 Task: Add German Language in German Type
Action: Mouse moved to (252, 202)
Screenshot: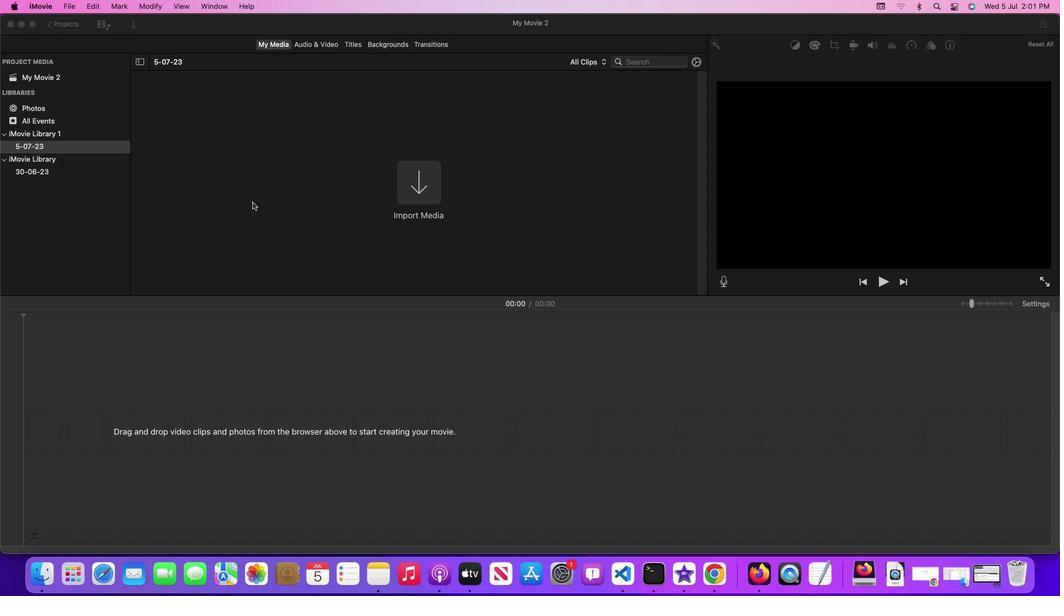
Action: Mouse pressed left at (252, 202)
Screenshot: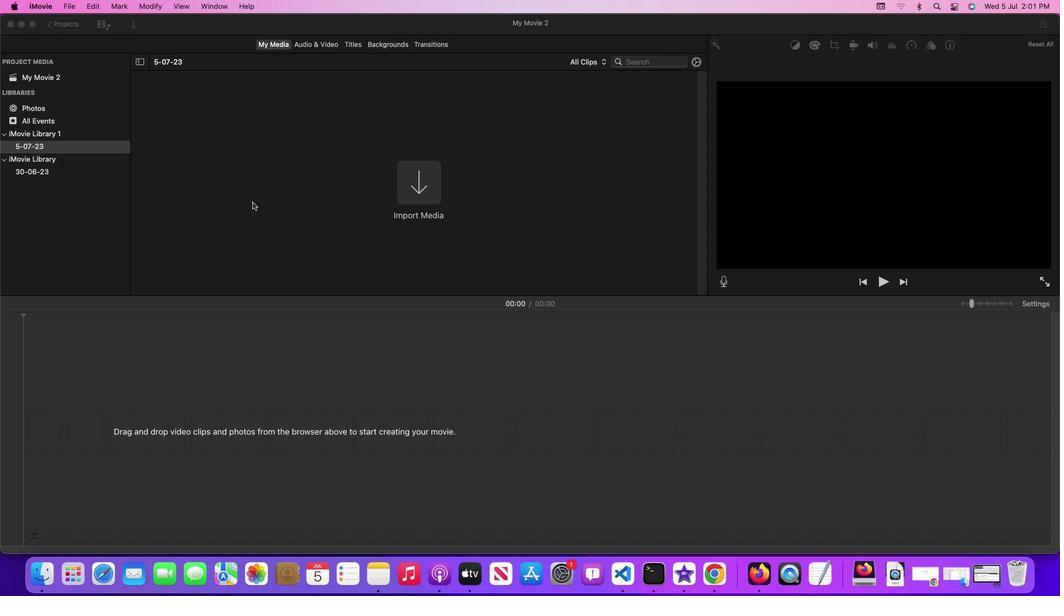 
Action: Mouse moved to (45, 3)
Screenshot: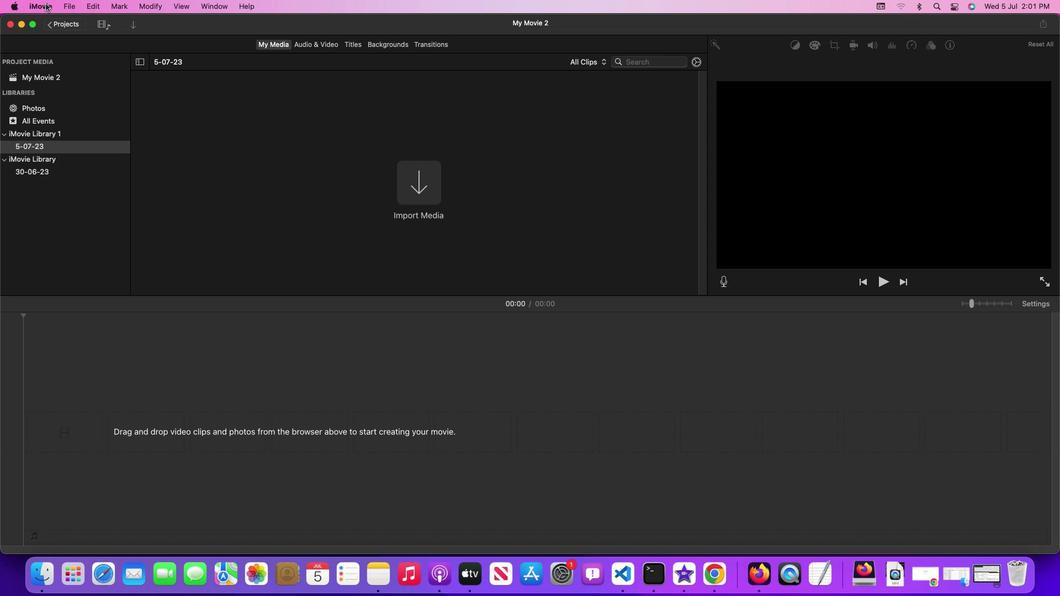 
Action: Mouse pressed left at (45, 3)
Screenshot: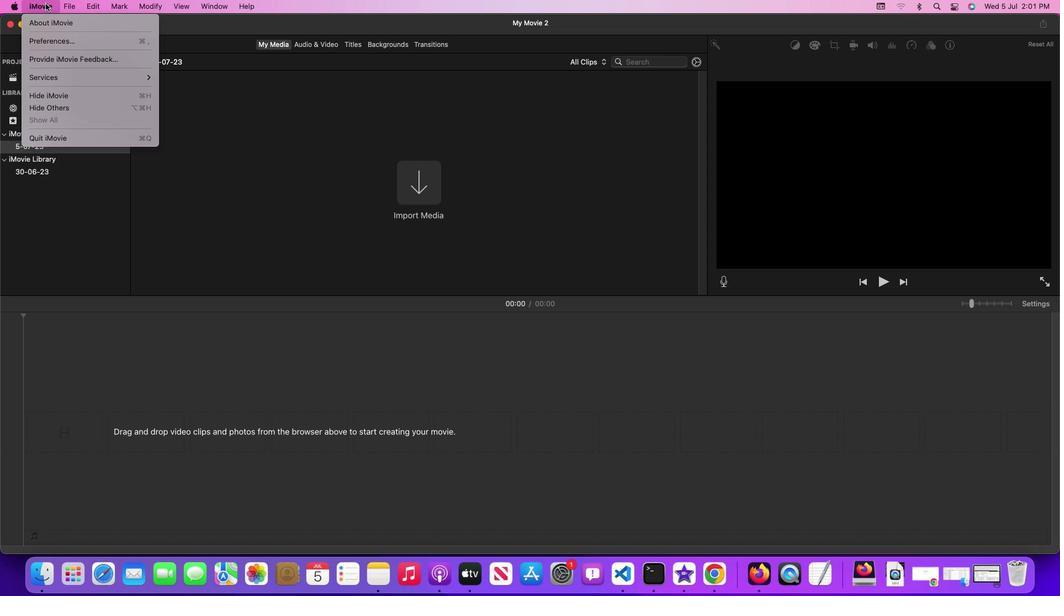 
Action: Mouse moved to (196, 96)
Screenshot: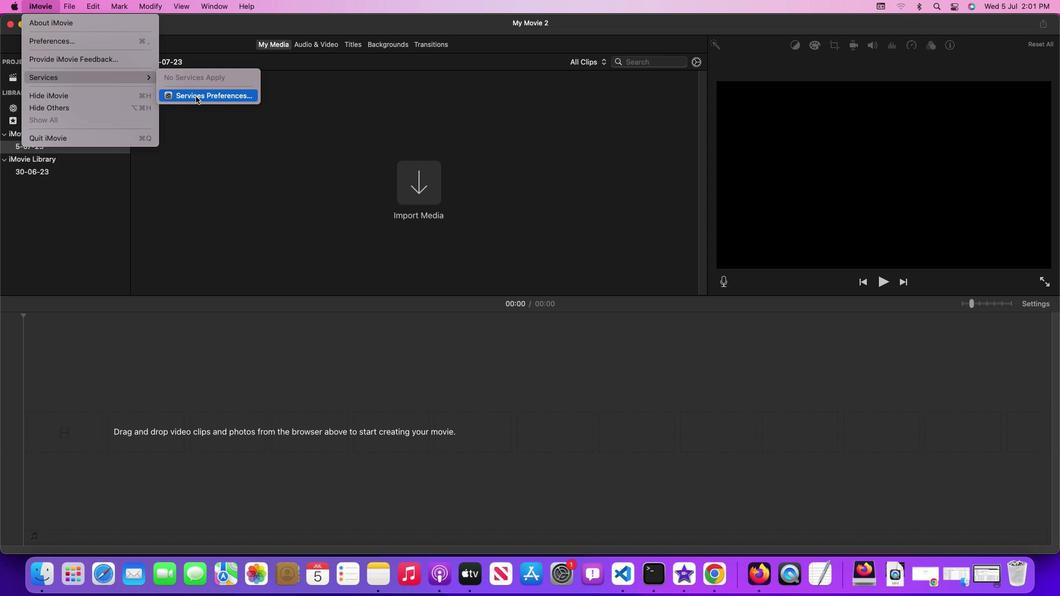 
Action: Mouse pressed left at (196, 96)
Screenshot: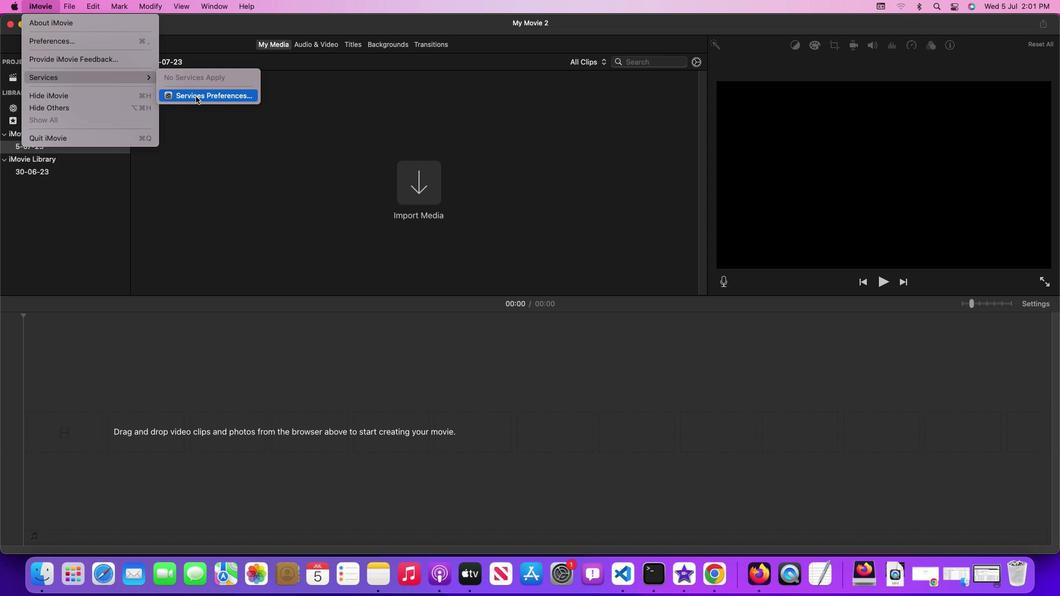 
Action: Mouse moved to (564, 60)
Screenshot: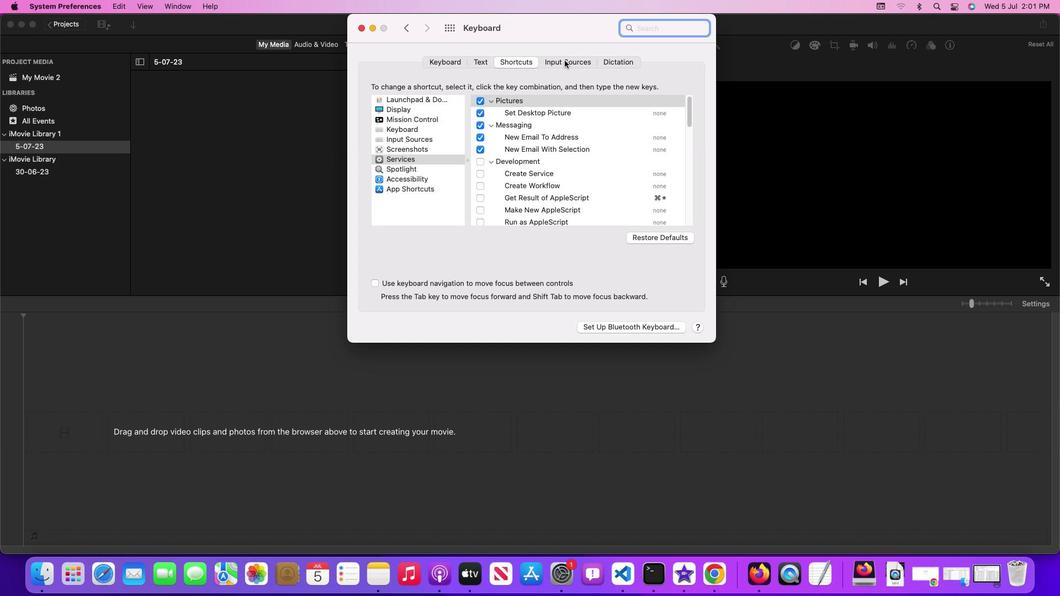 
Action: Mouse pressed left at (564, 60)
Screenshot: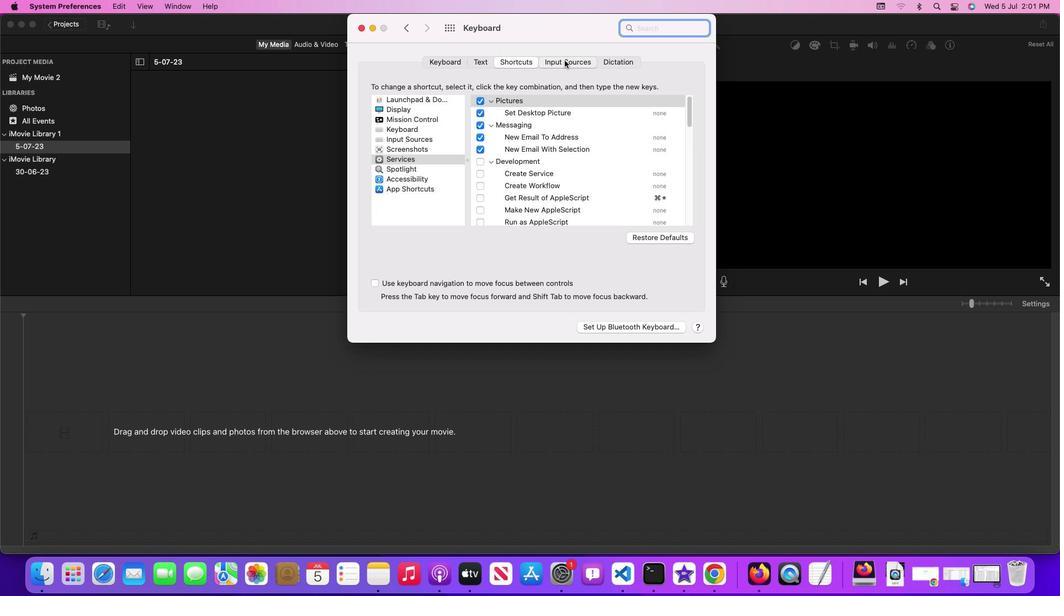 
Action: Mouse moved to (375, 281)
Screenshot: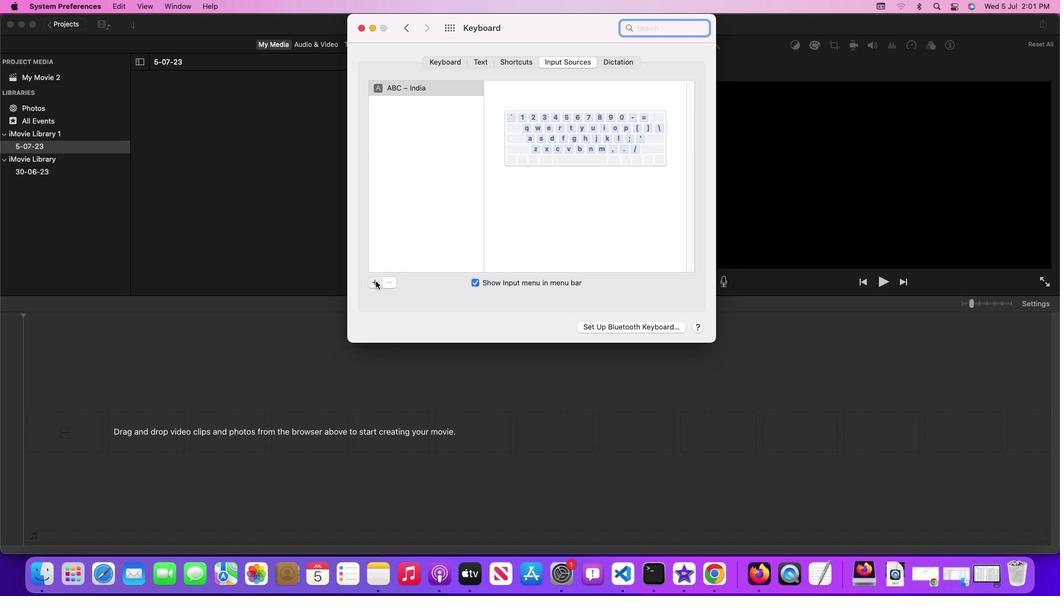
Action: Mouse pressed left at (375, 281)
Screenshot: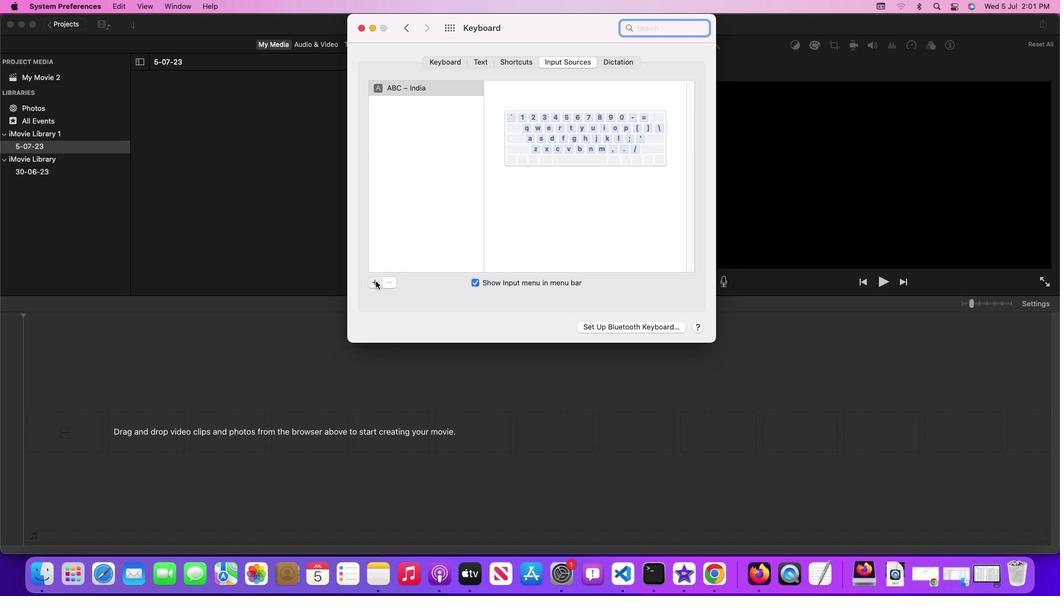 
Action: Mouse moved to (447, 191)
Screenshot: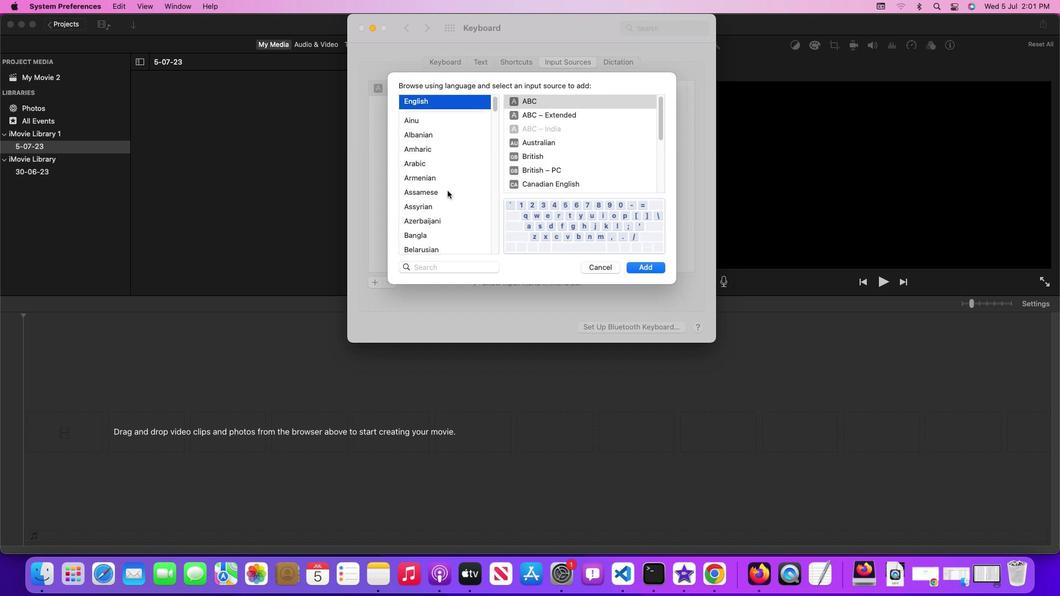 
Action: Mouse scrolled (447, 191) with delta (0, 0)
Screenshot: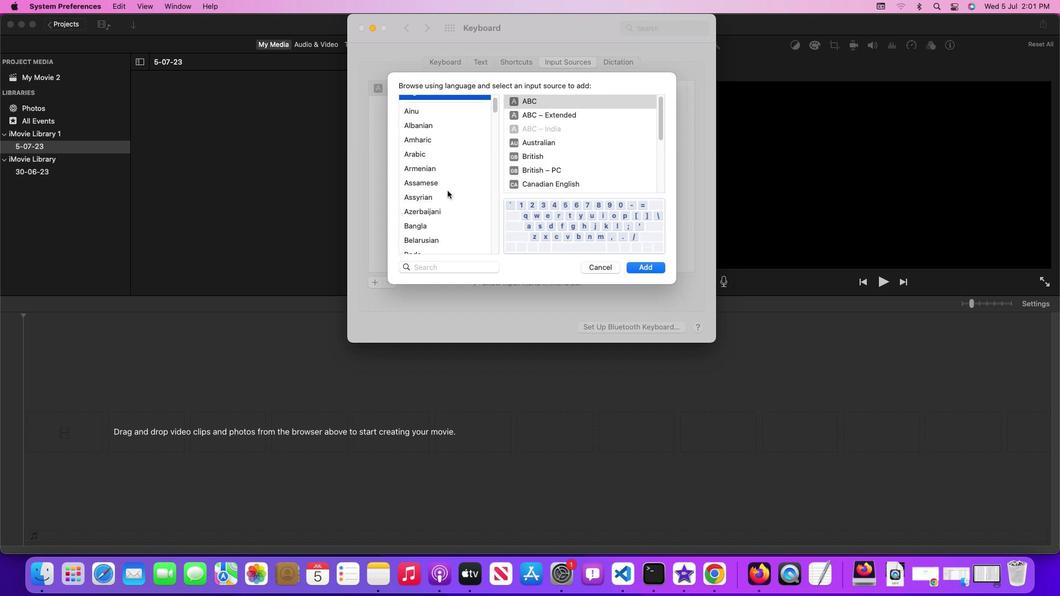 
Action: Mouse scrolled (447, 191) with delta (0, 0)
Screenshot: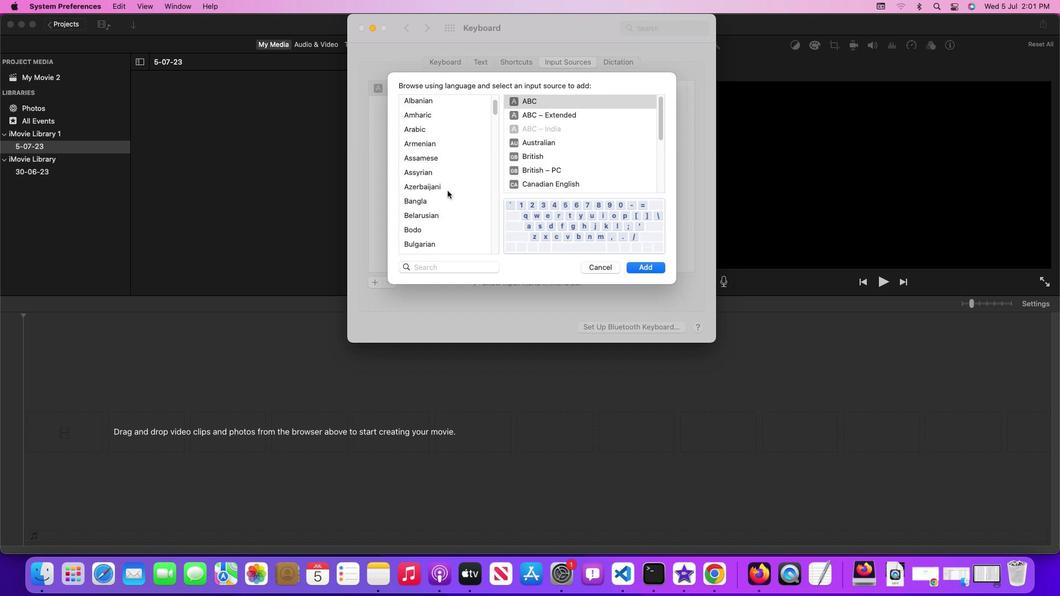 
Action: Mouse scrolled (447, 191) with delta (0, 0)
Screenshot: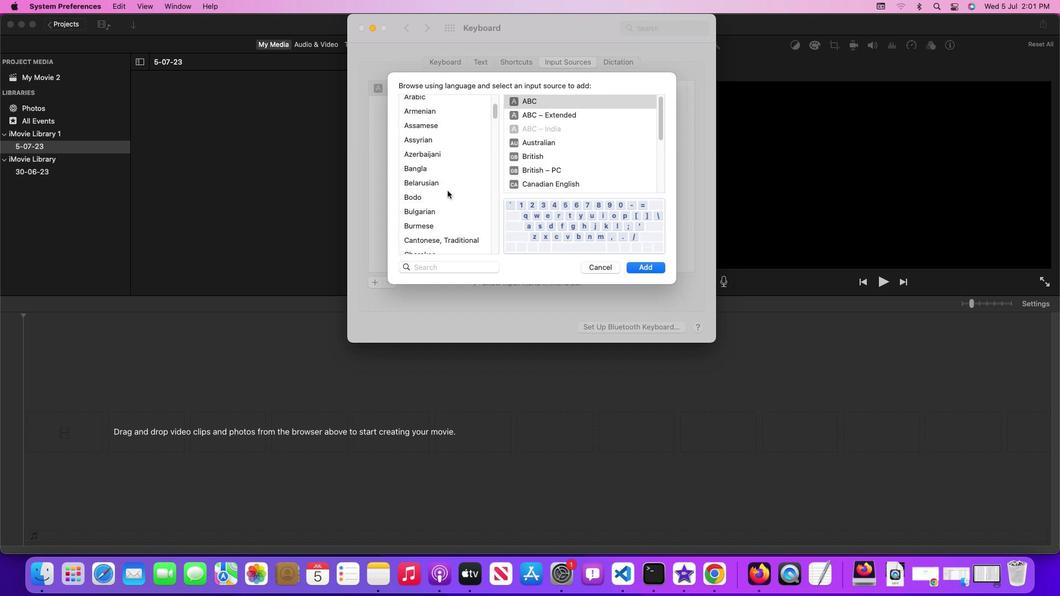 
Action: Mouse scrolled (447, 191) with delta (0, -1)
Screenshot: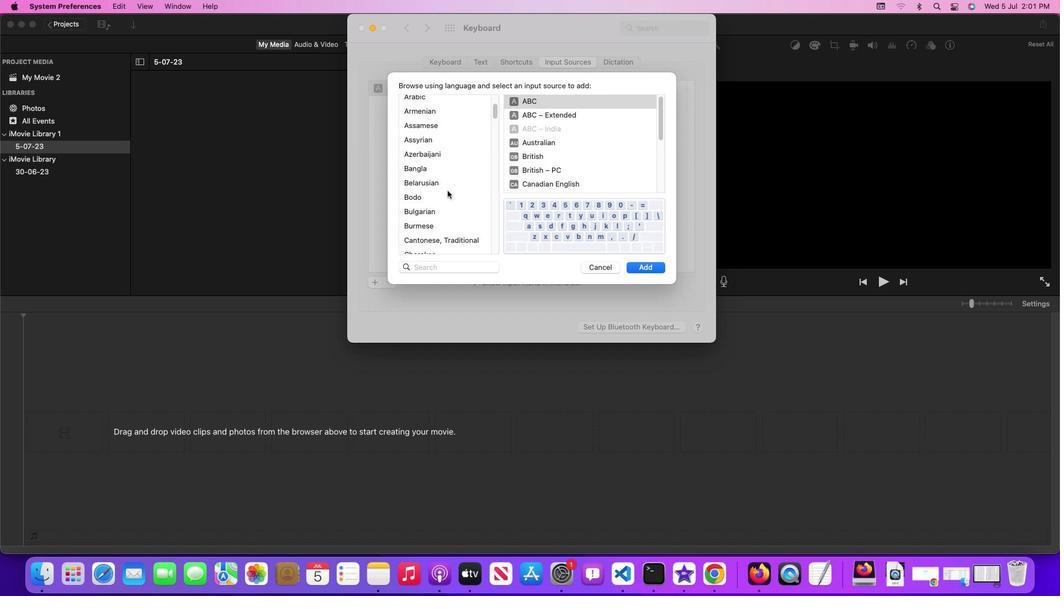 
Action: Mouse scrolled (447, 191) with delta (0, 0)
Screenshot: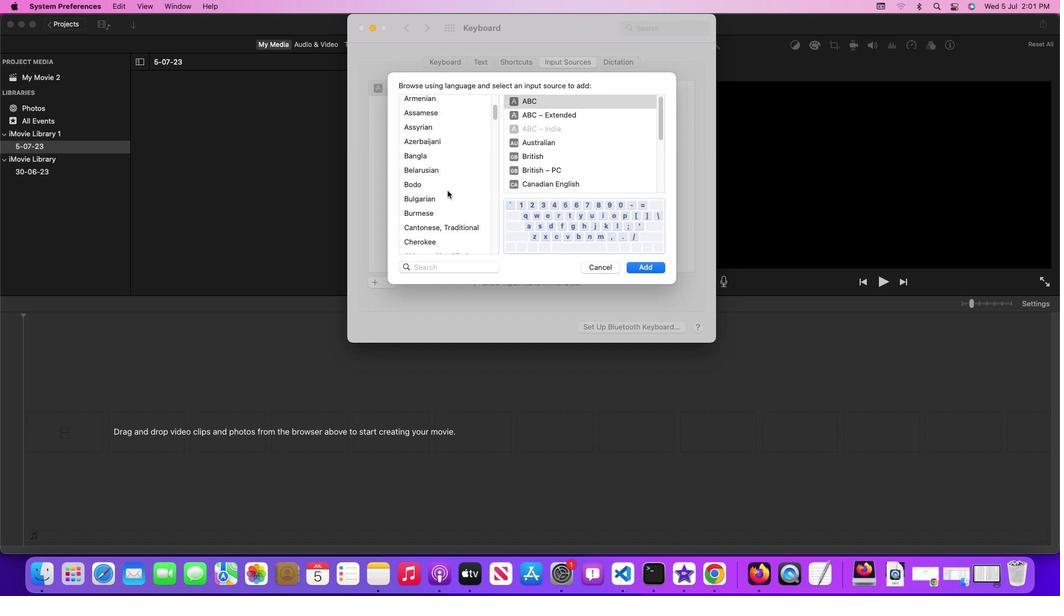 
Action: Mouse scrolled (447, 191) with delta (0, 0)
Screenshot: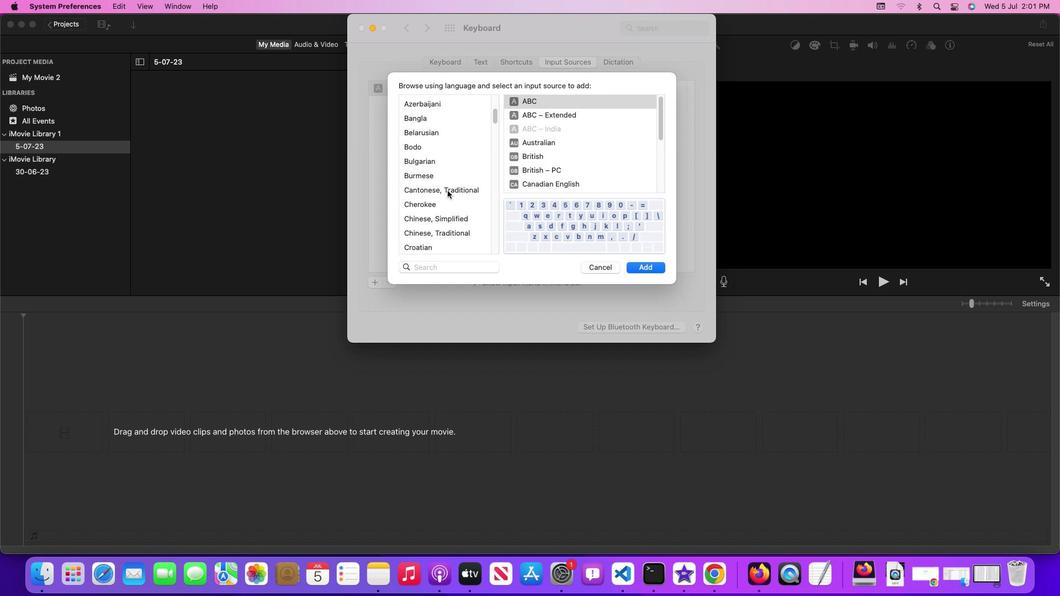 
Action: Mouse scrolled (447, 191) with delta (0, -1)
Screenshot: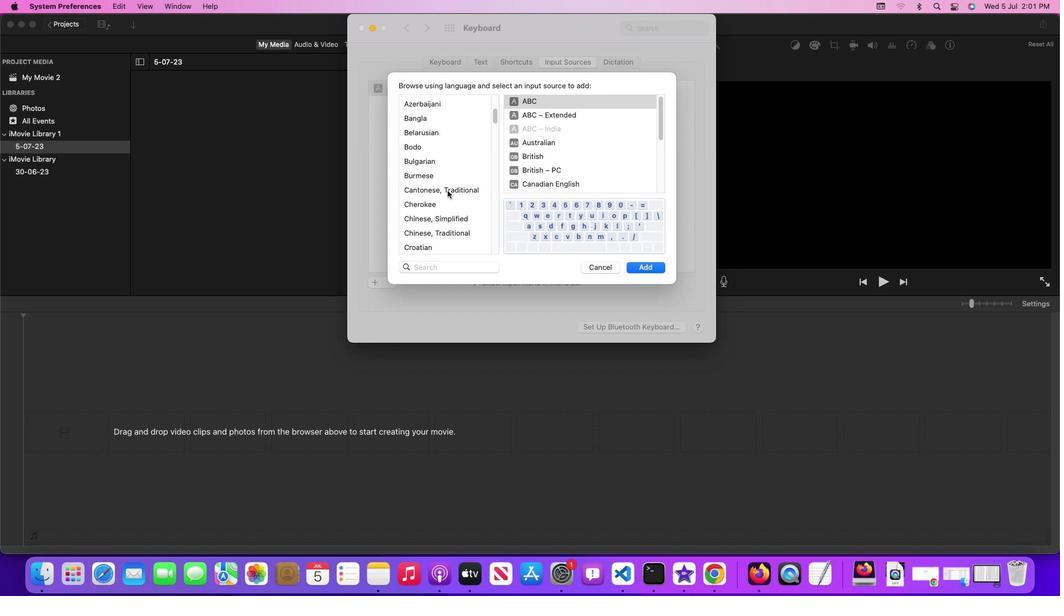 
Action: Mouse scrolled (447, 191) with delta (0, 0)
Screenshot: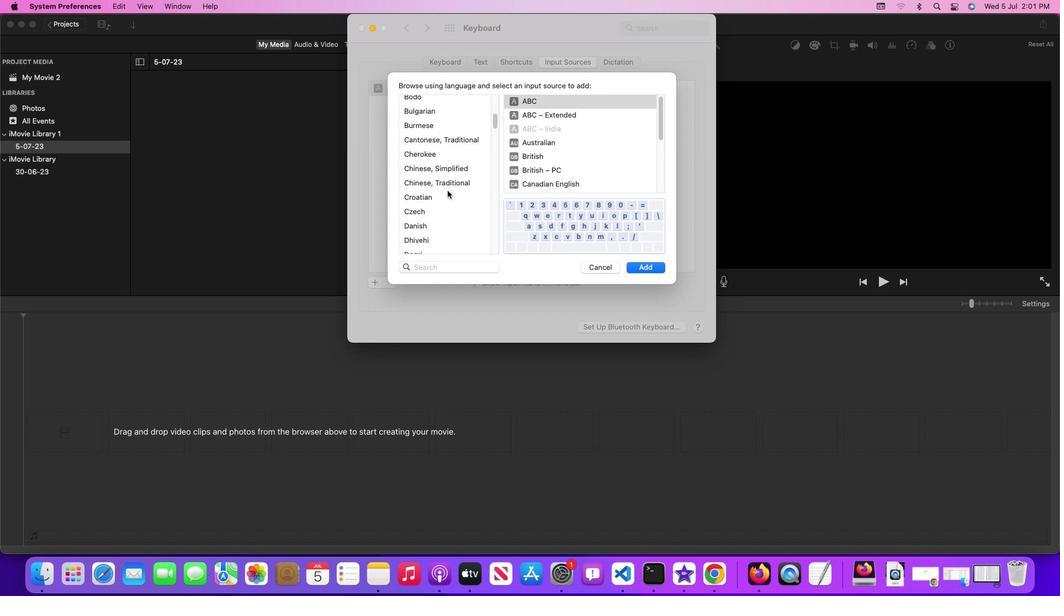 
Action: Mouse scrolled (447, 191) with delta (0, 0)
Screenshot: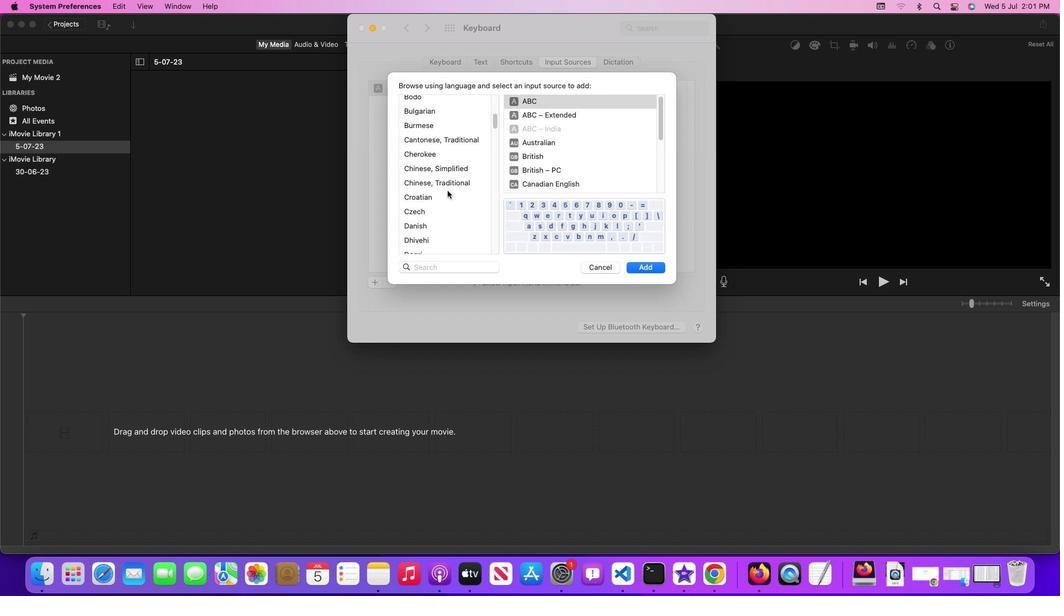 
Action: Mouse scrolled (447, 191) with delta (0, -1)
Screenshot: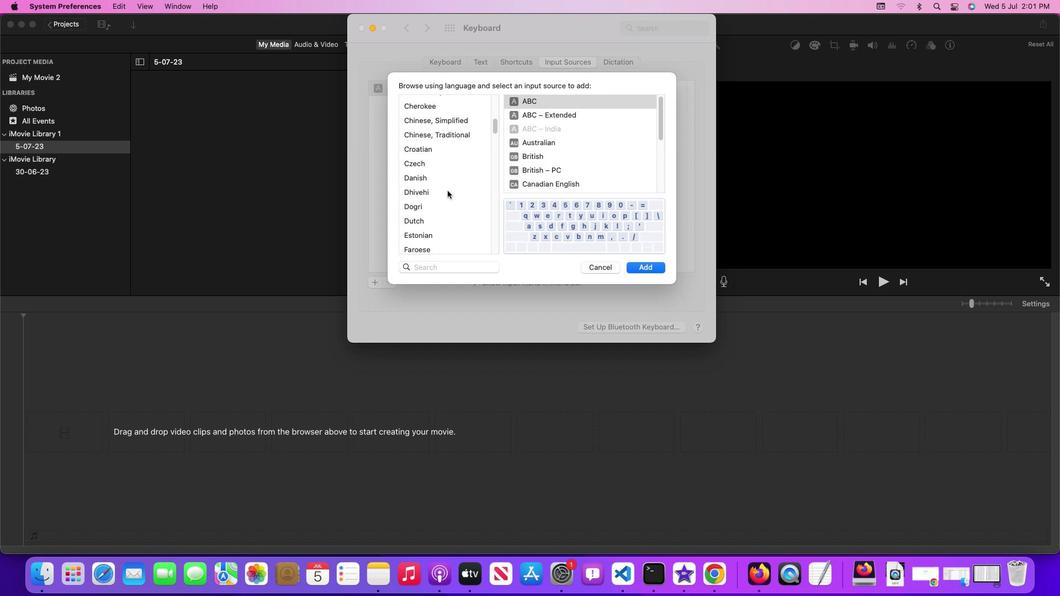 
Action: Mouse scrolled (447, 191) with delta (0, -1)
Screenshot: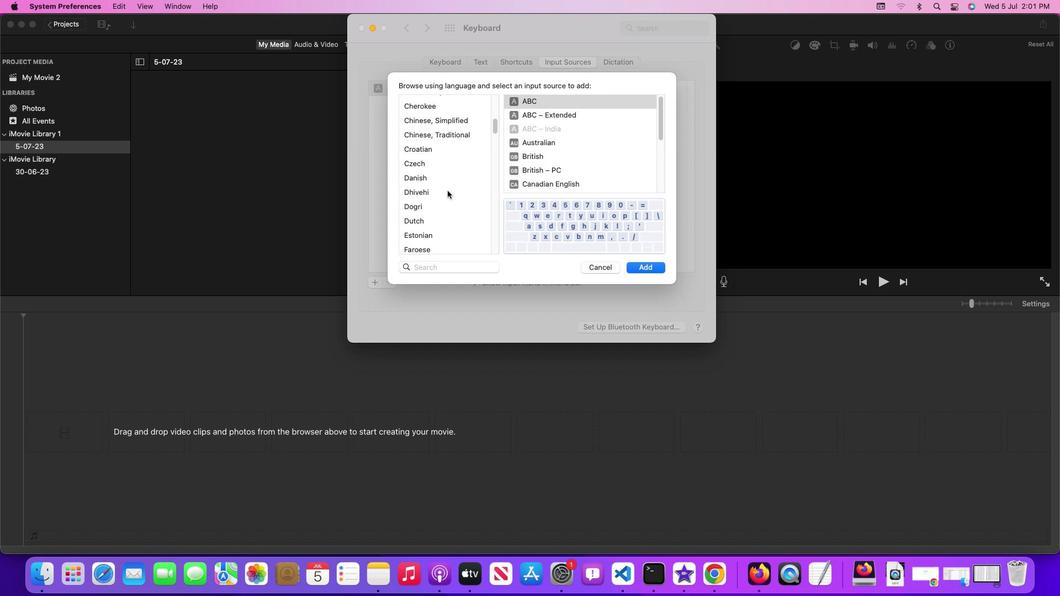 
Action: Mouse scrolled (447, 191) with delta (0, 0)
Screenshot: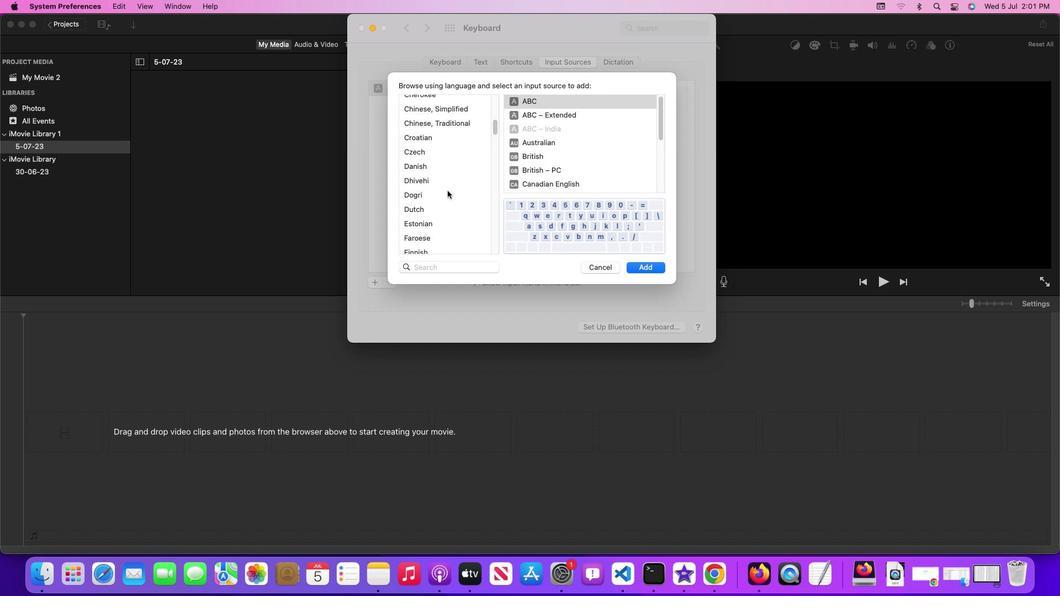 
Action: Mouse scrolled (447, 191) with delta (0, 0)
Screenshot: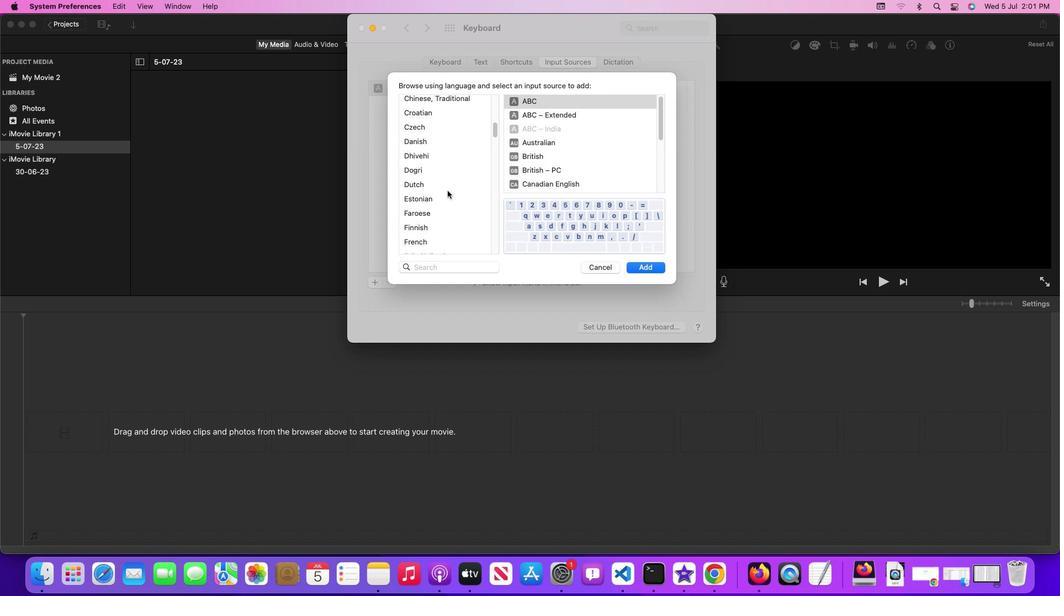 
Action: Mouse scrolled (447, 191) with delta (0, 0)
Screenshot: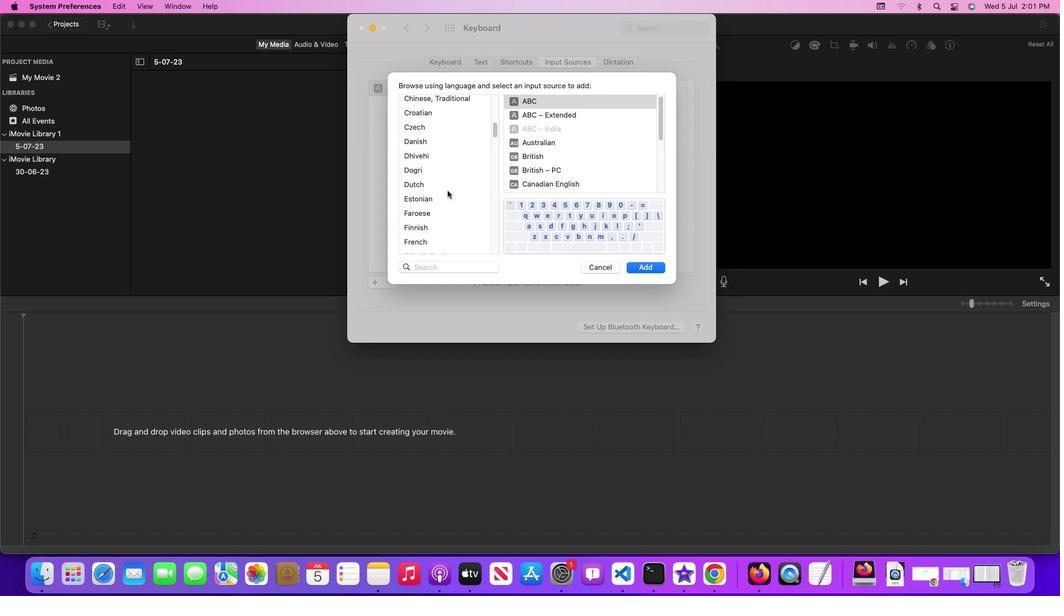 
Action: Mouse scrolled (447, 191) with delta (0, 0)
Screenshot: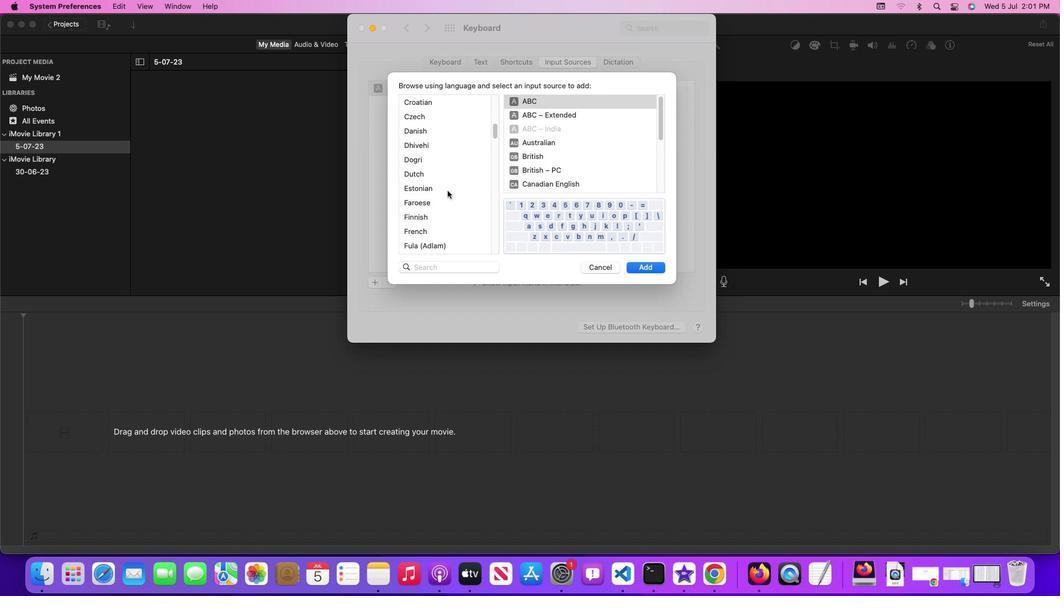
Action: Mouse scrolled (447, 191) with delta (0, 0)
Screenshot: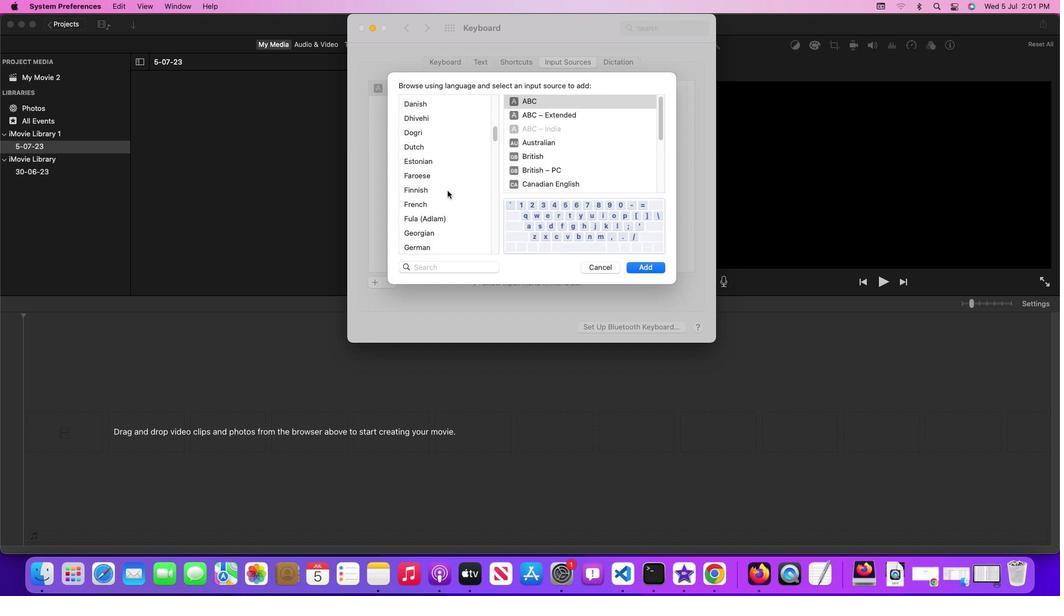 
Action: Mouse scrolled (447, 191) with delta (0, 0)
Screenshot: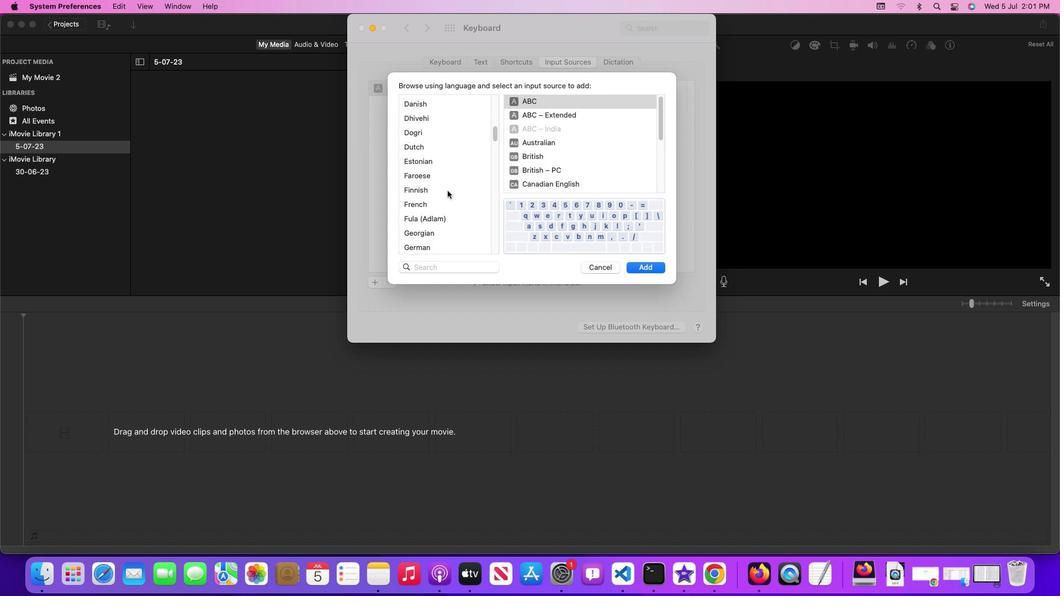 
Action: Mouse scrolled (447, 191) with delta (0, 0)
Screenshot: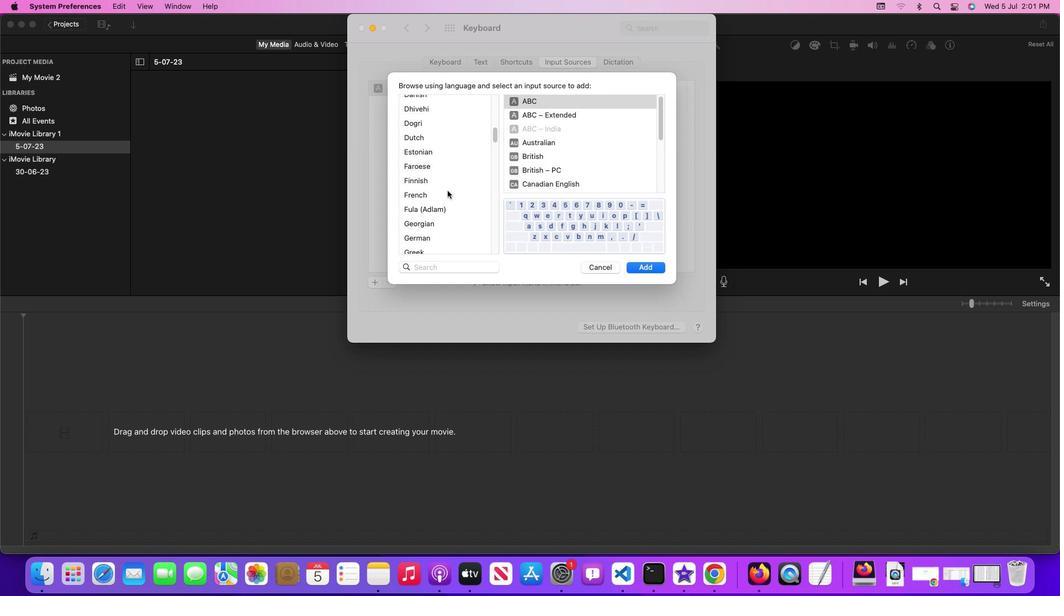 
Action: Mouse scrolled (447, 191) with delta (0, 0)
Screenshot: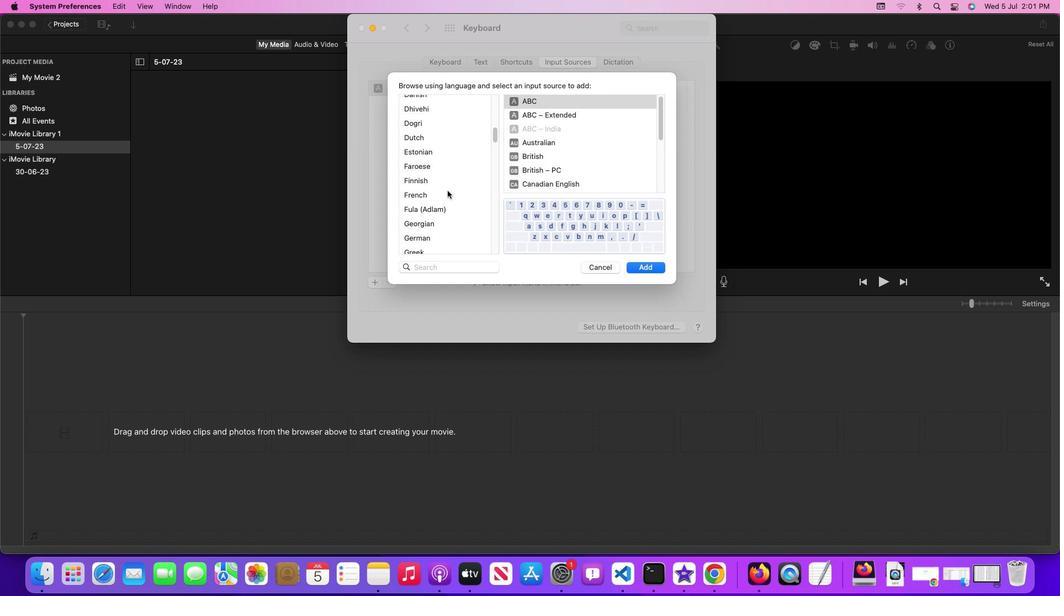 
Action: Mouse scrolled (447, 191) with delta (0, 0)
Screenshot: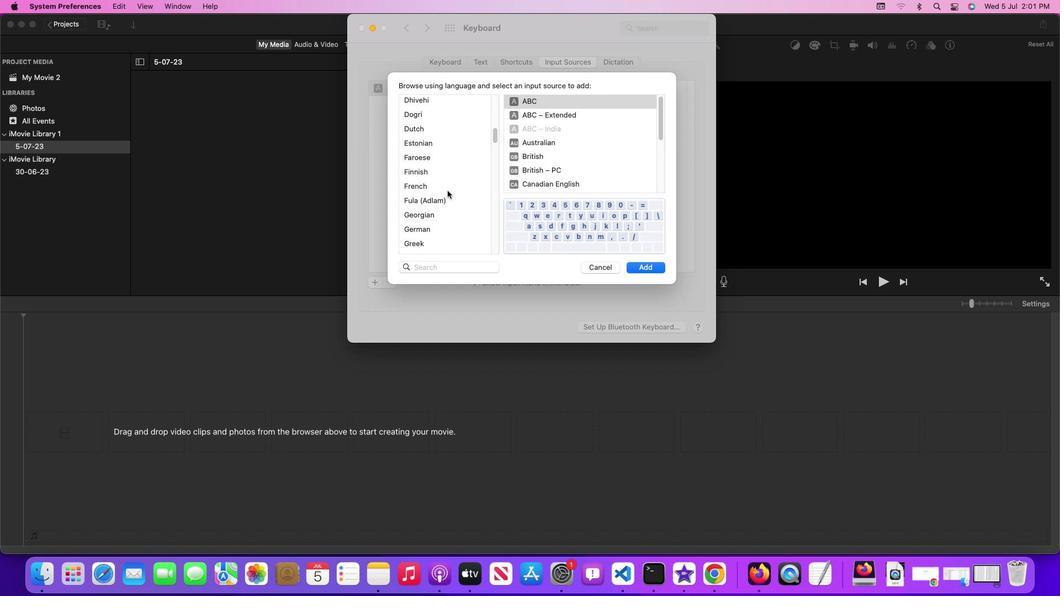
Action: Mouse scrolled (447, 191) with delta (0, 0)
Screenshot: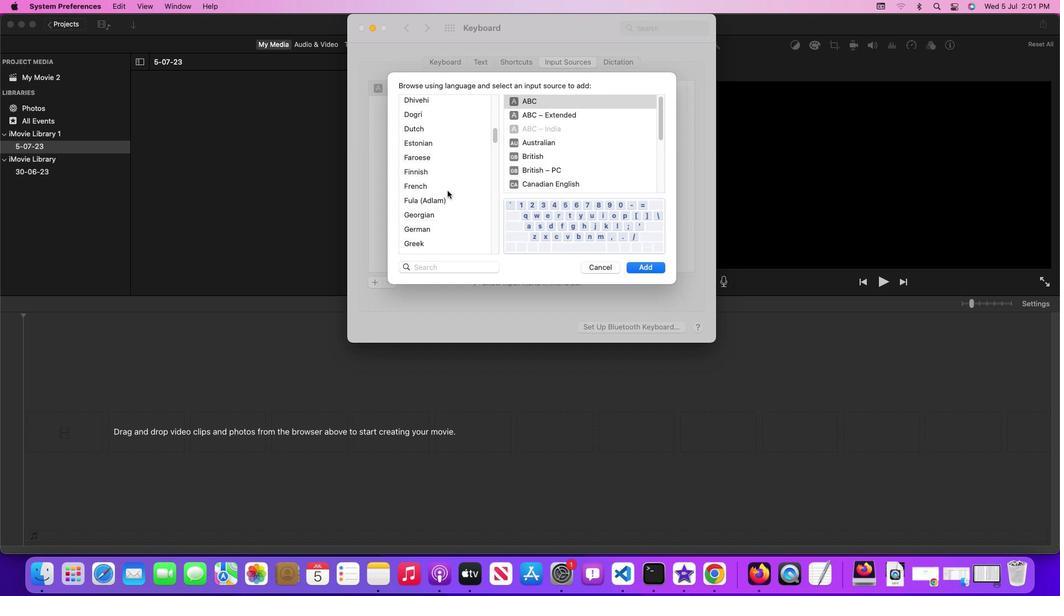 
Action: Mouse moved to (439, 230)
Screenshot: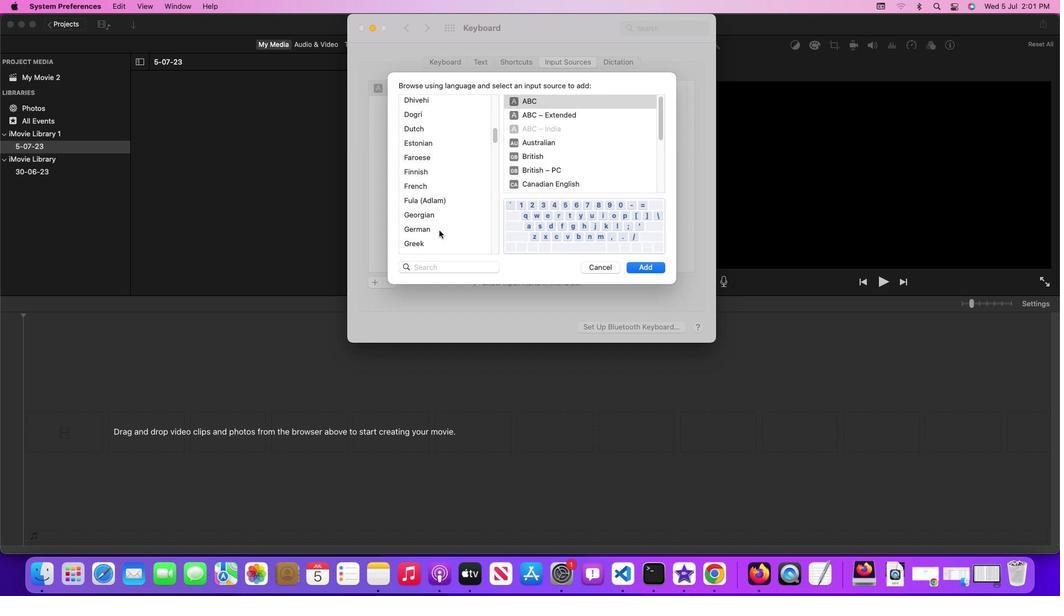 
Action: Mouse pressed left at (439, 230)
Screenshot: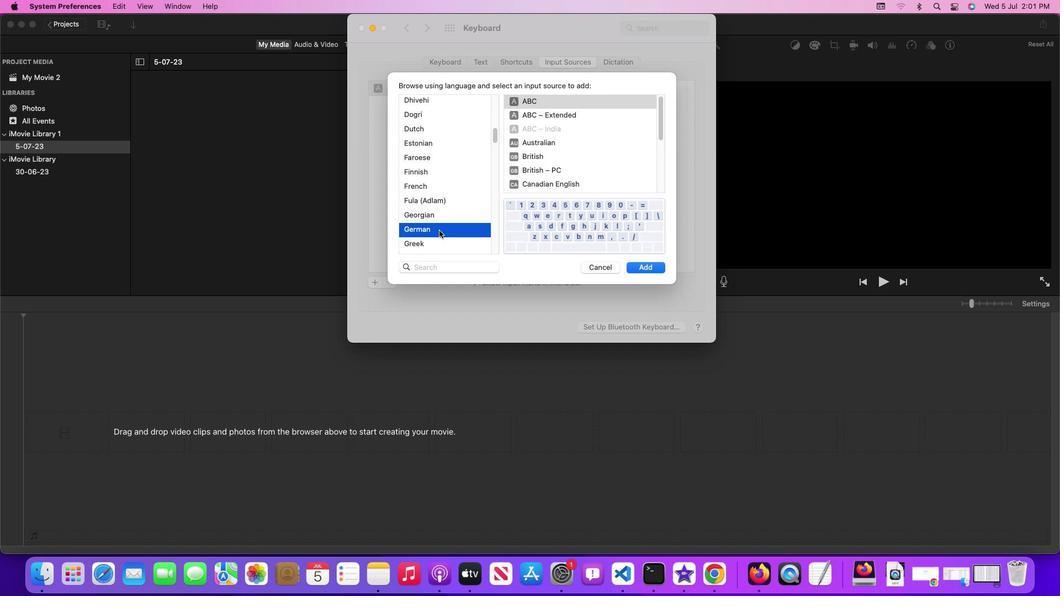 
Action: Mouse moved to (541, 127)
Screenshot: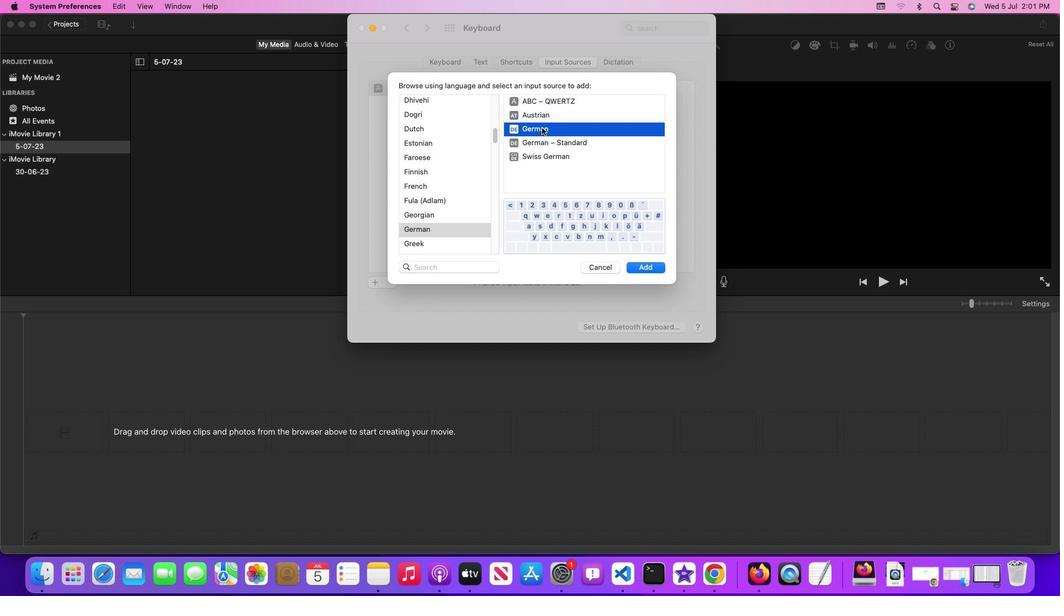 
Action: Mouse pressed left at (541, 127)
Screenshot: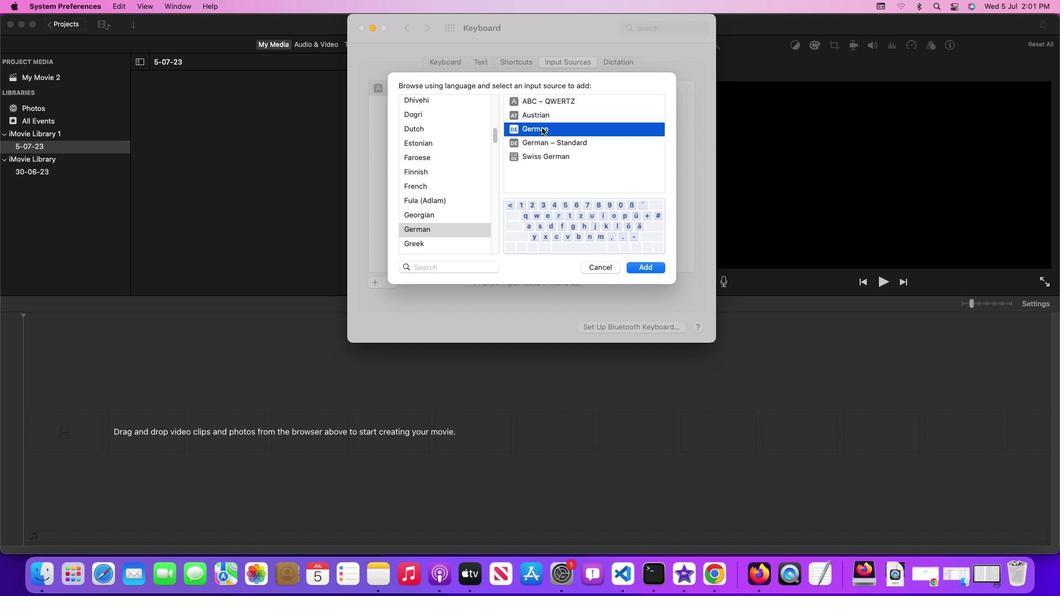
Action: Mouse moved to (640, 267)
Screenshot: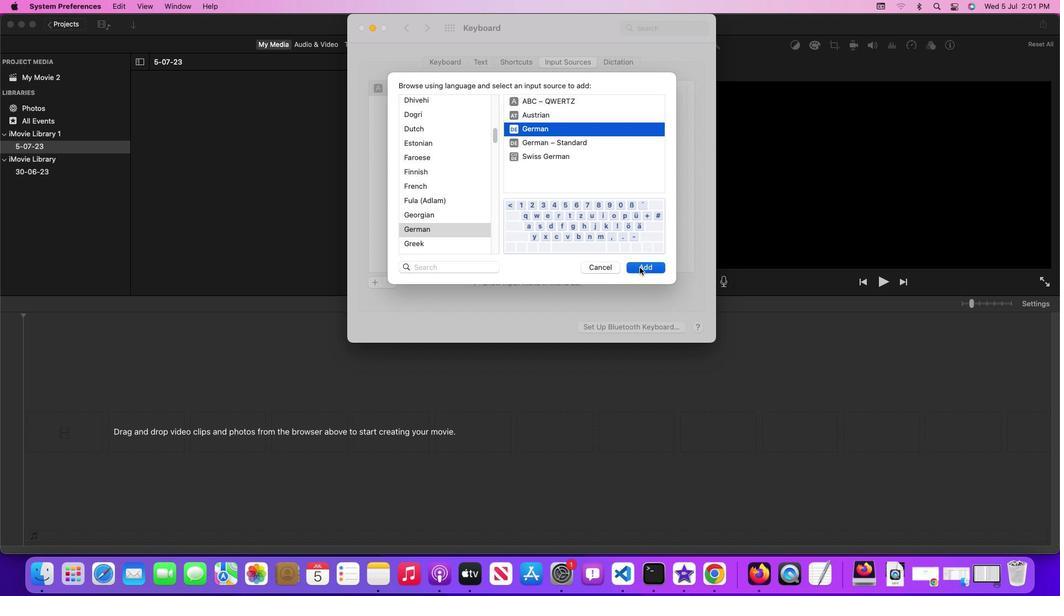 
Action: Mouse pressed left at (640, 267)
Screenshot: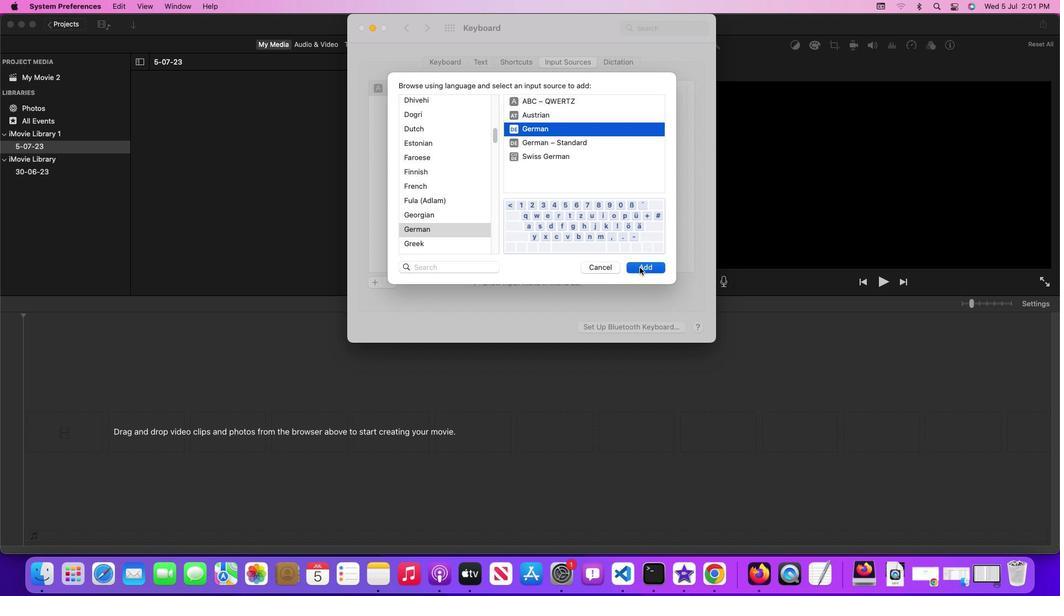 
Action: Mouse moved to (466, 204)
Screenshot: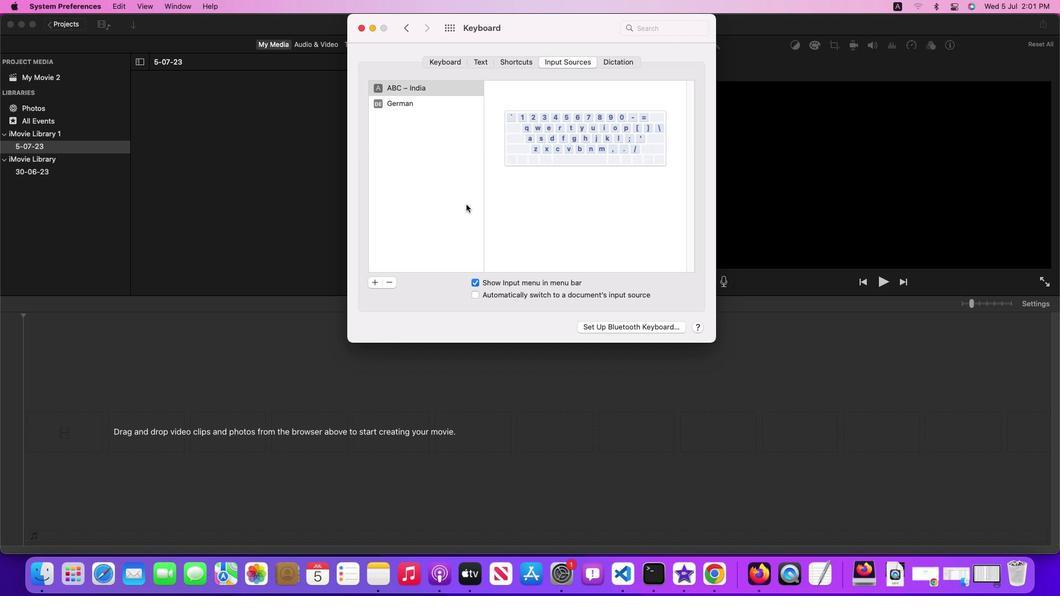 
